 Task: Use the audio channel remapper to remap the "Rear center" to "Rear center".
Action: Mouse moved to (109, 12)
Screenshot: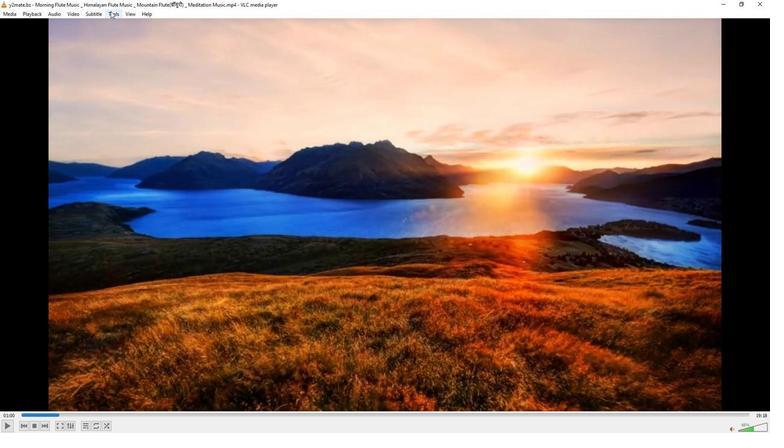 
Action: Mouse pressed left at (109, 12)
Screenshot: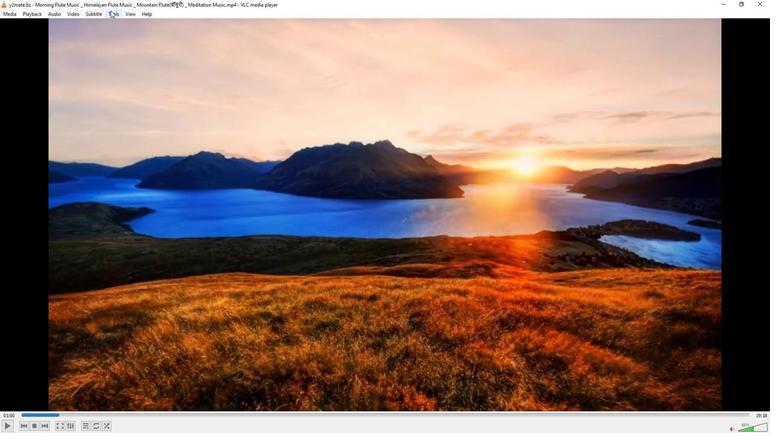 
Action: Mouse moved to (118, 110)
Screenshot: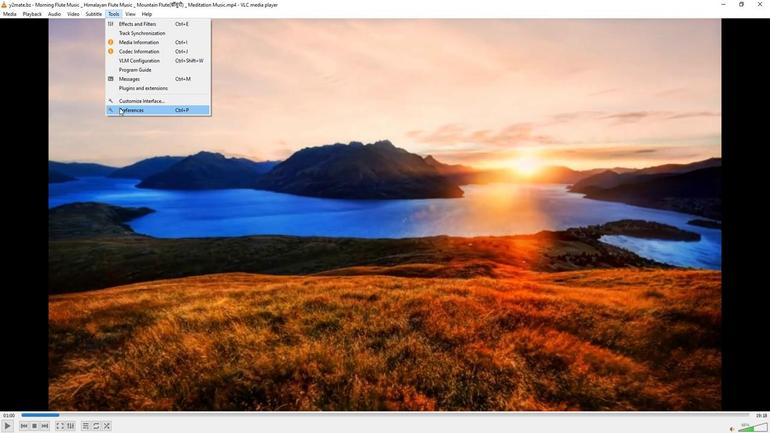 
Action: Mouse pressed left at (118, 110)
Screenshot: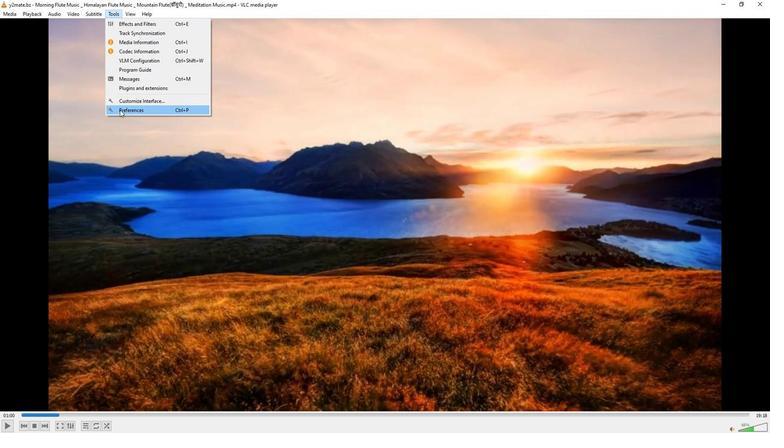 
Action: Mouse moved to (253, 352)
Screenshot: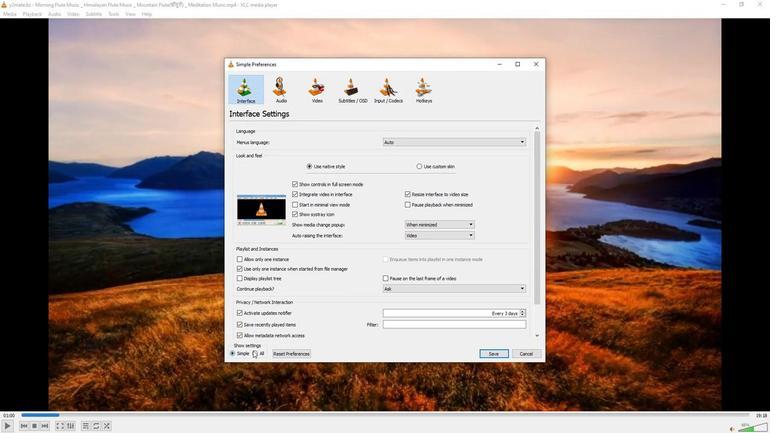 
Action: Mouse pressed left at (253, 352)
Screenshot: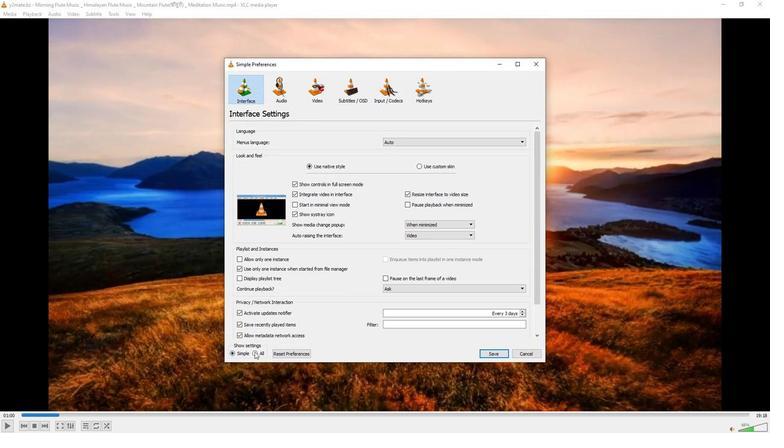 
Action: Mouse moved to (243, 174)
Screenshot: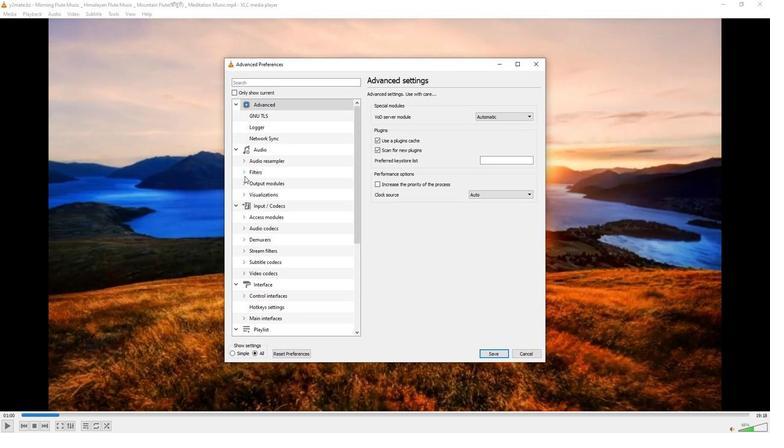 
Action: Mouse pressed left at (243, 174)
Screenshot: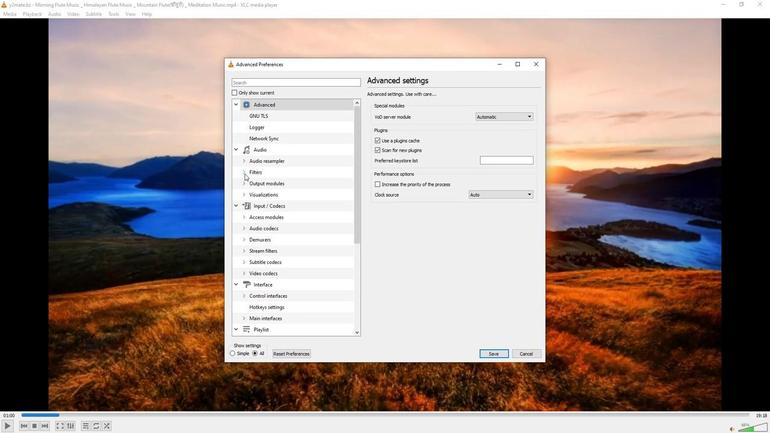 
Action: Mouse moved to (257, 283)
Screenshot: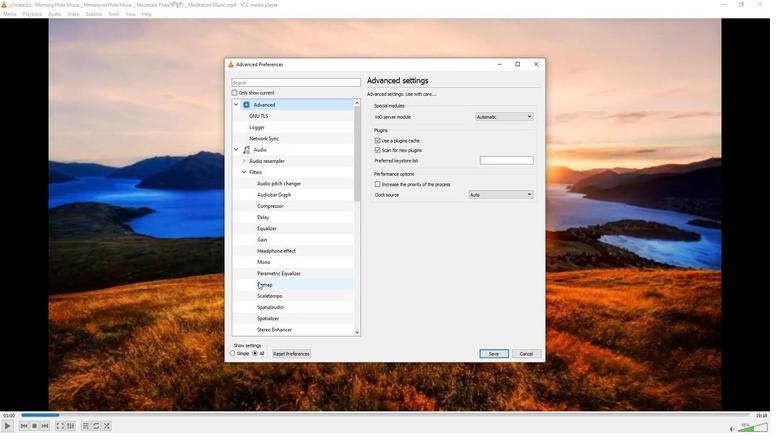 
Action: Mouse pressed left at (257, 283)
Screenshot: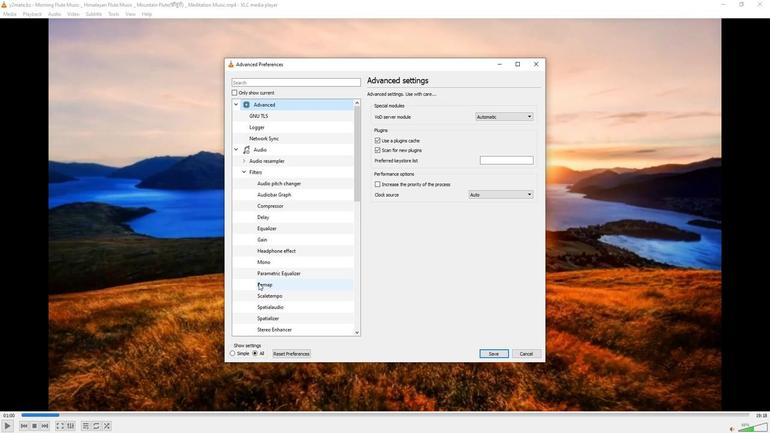 
Action: Mouse moved to (502, 149)
Screenshot: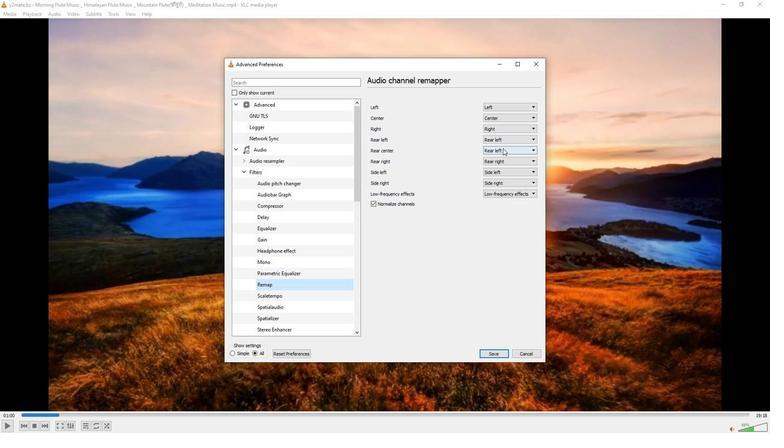 
Action: Mouse pressed left at (502, 149)
Screenshot: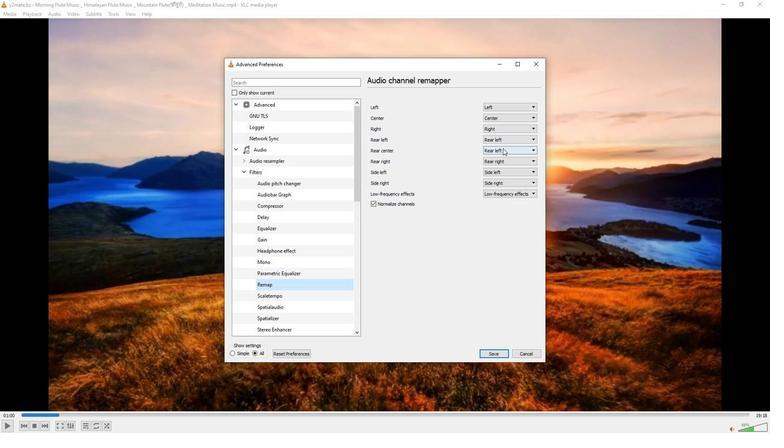 
Action: Mouse moved to (504, 178)
Screenshot: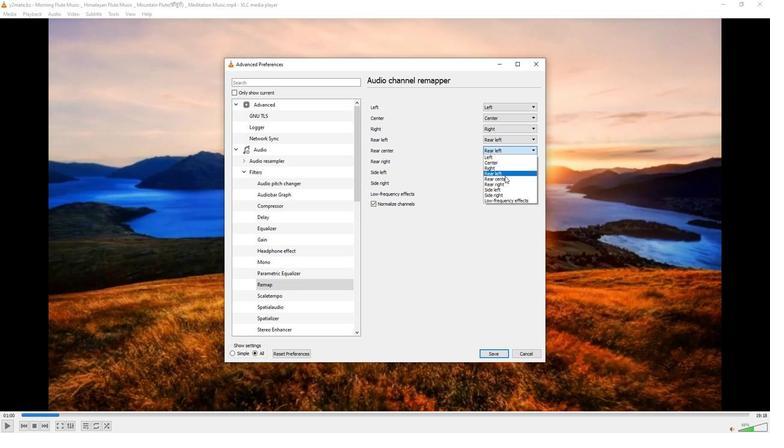 
Action: Mouse pressed left at (504, 178)
Screenshot: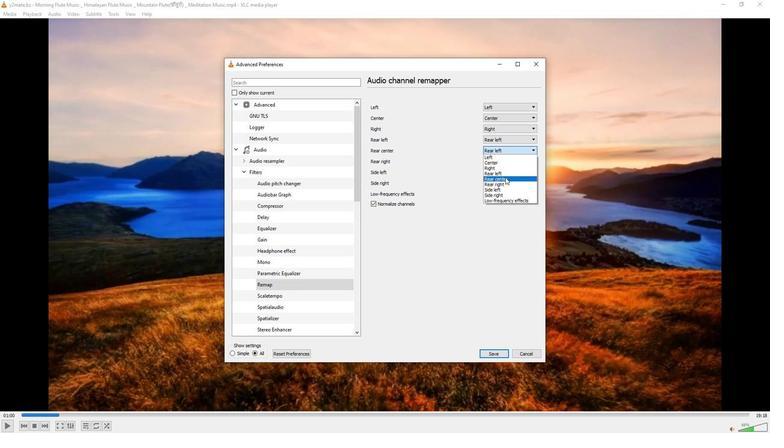 
Action: Mouse moved to (503, 352)
Screenshot: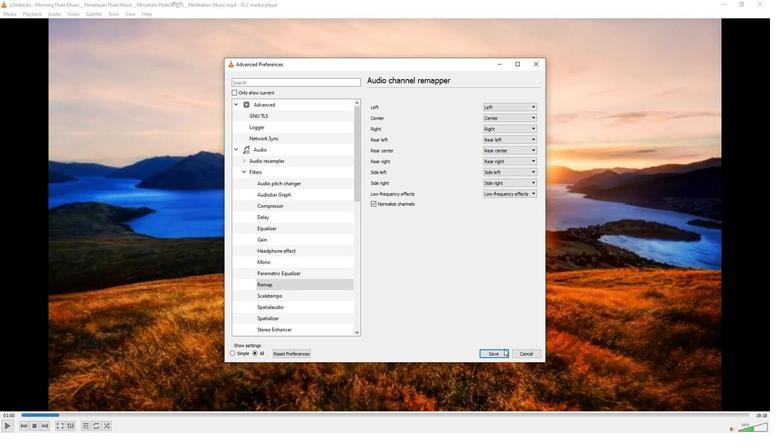 
Action: Mouse pressed left at (503, 352)
Screenshot: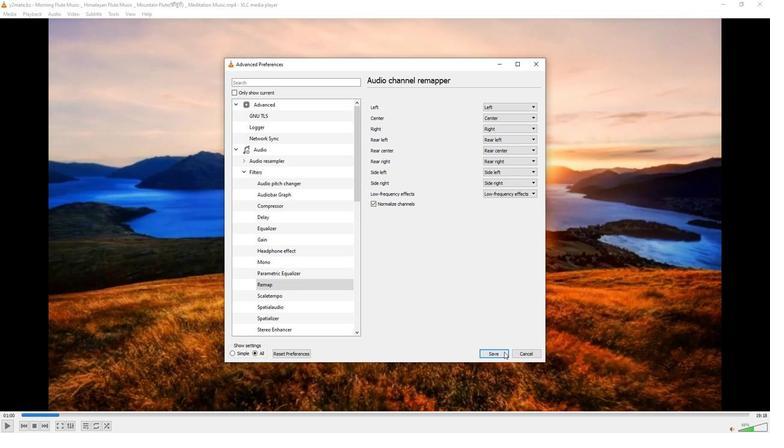 
